 Task: View "lookup relationship" in related section.
Action: Mouse moved to (1122, 77)
Screenshot: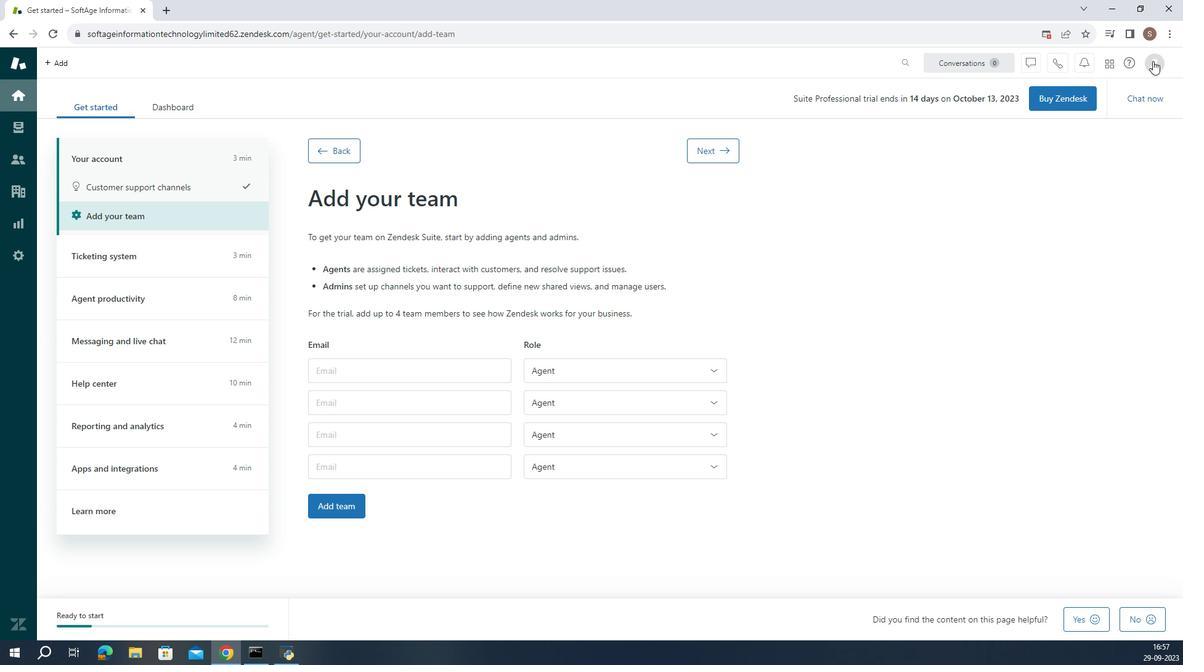 
Action: Mouse pressed left at (1122, 77)
Screenshot: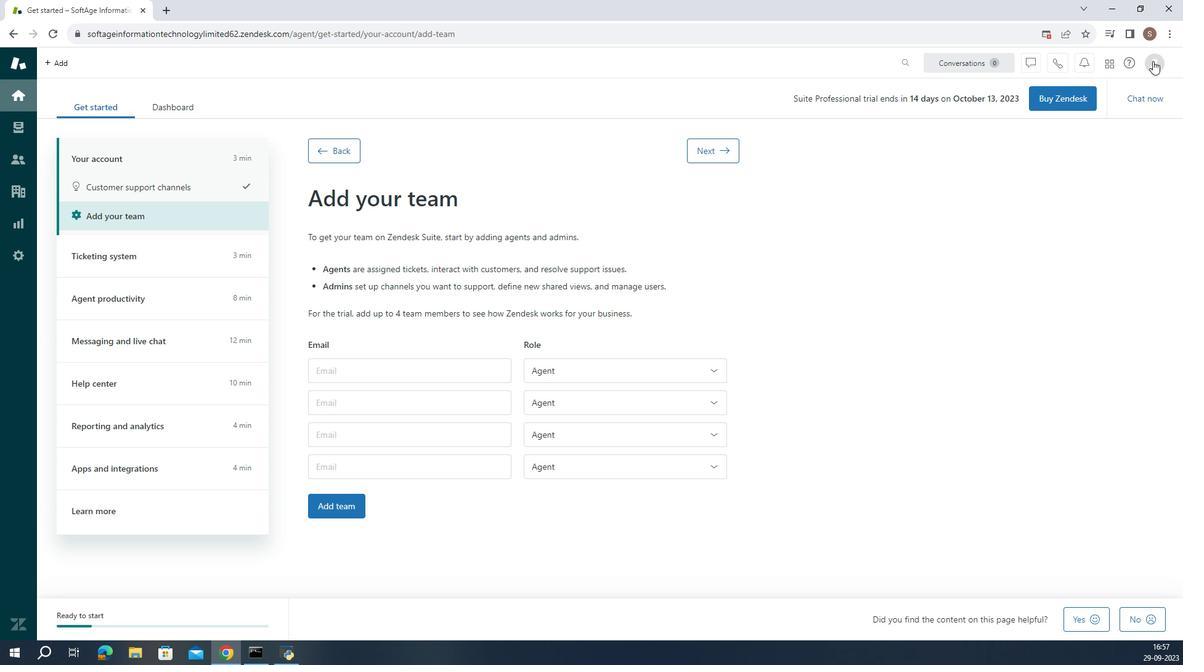 
Action: Mouse moved to (1061, 106)
Screenshot: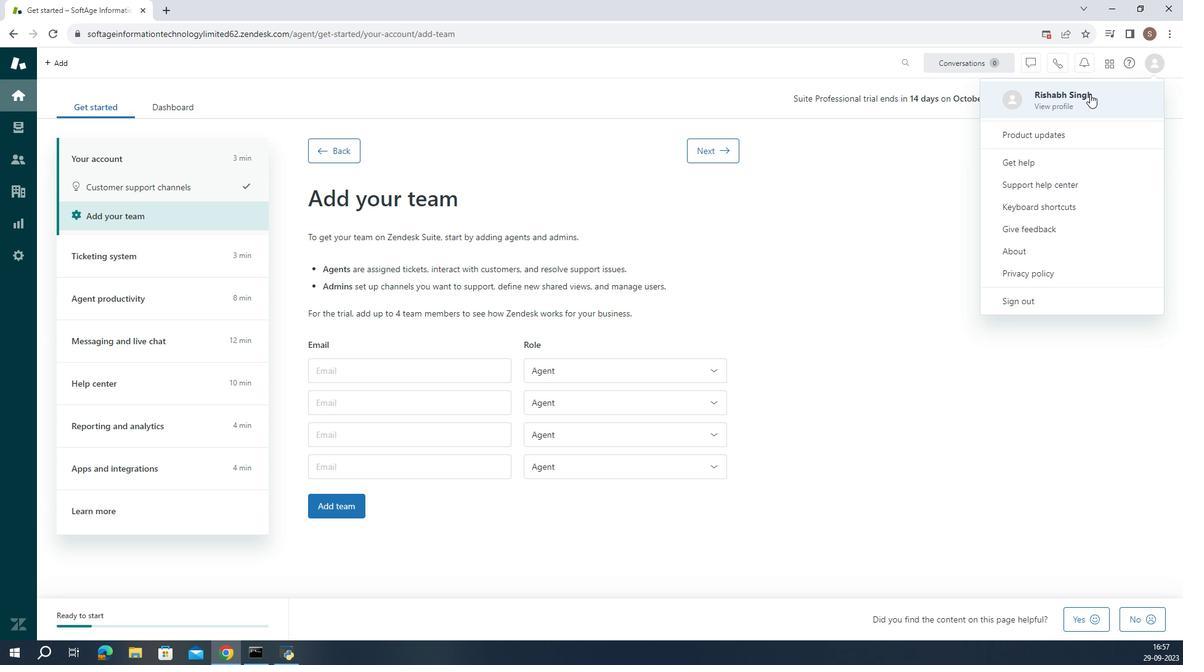 
Action: Mouse pressed left at (1061, 106)
Screenshot: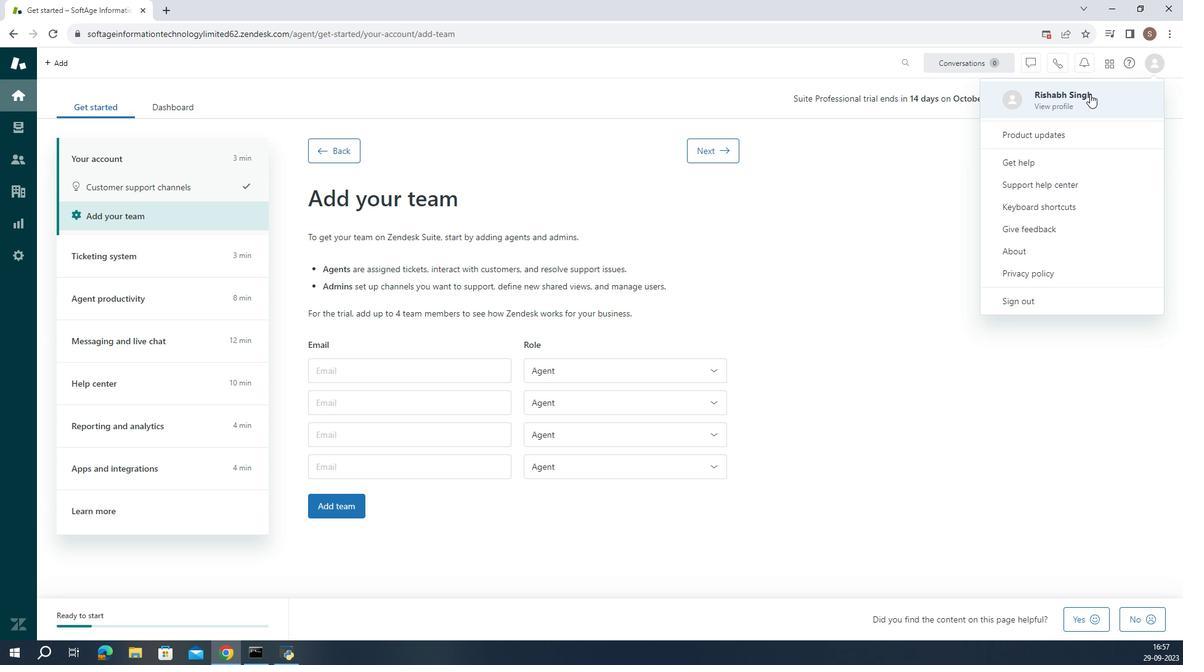 
Action: Mouse moved to (326, 176)
Screenshot: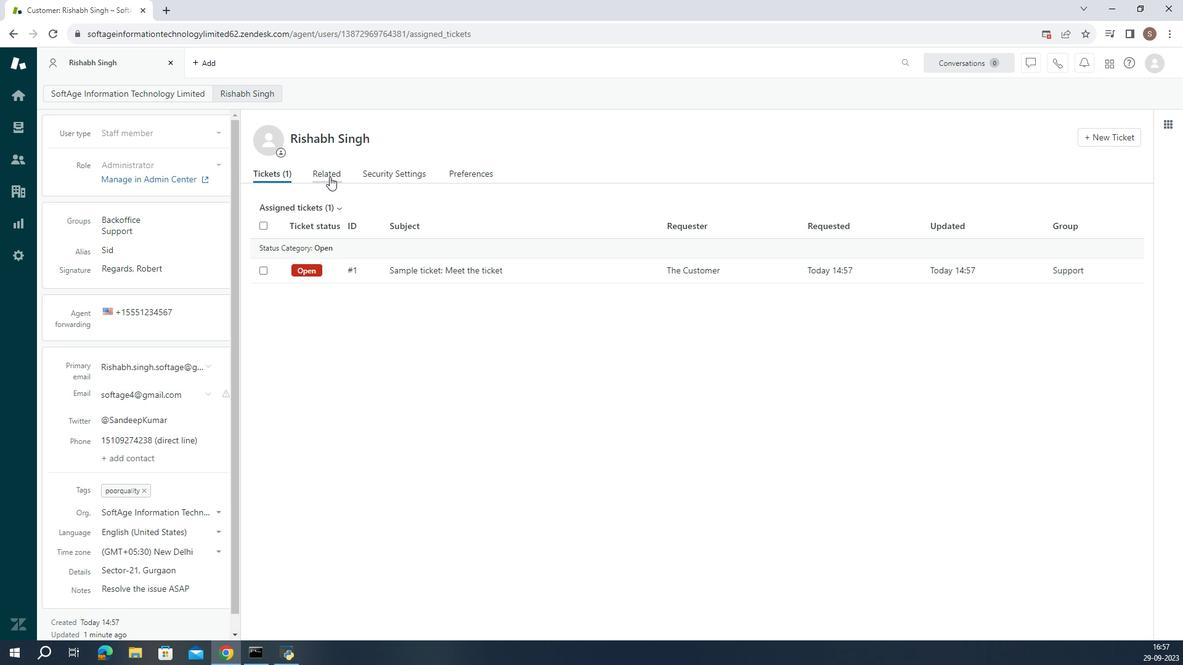 
Action: Mouse pressed left at (326, 176)
Screenshot: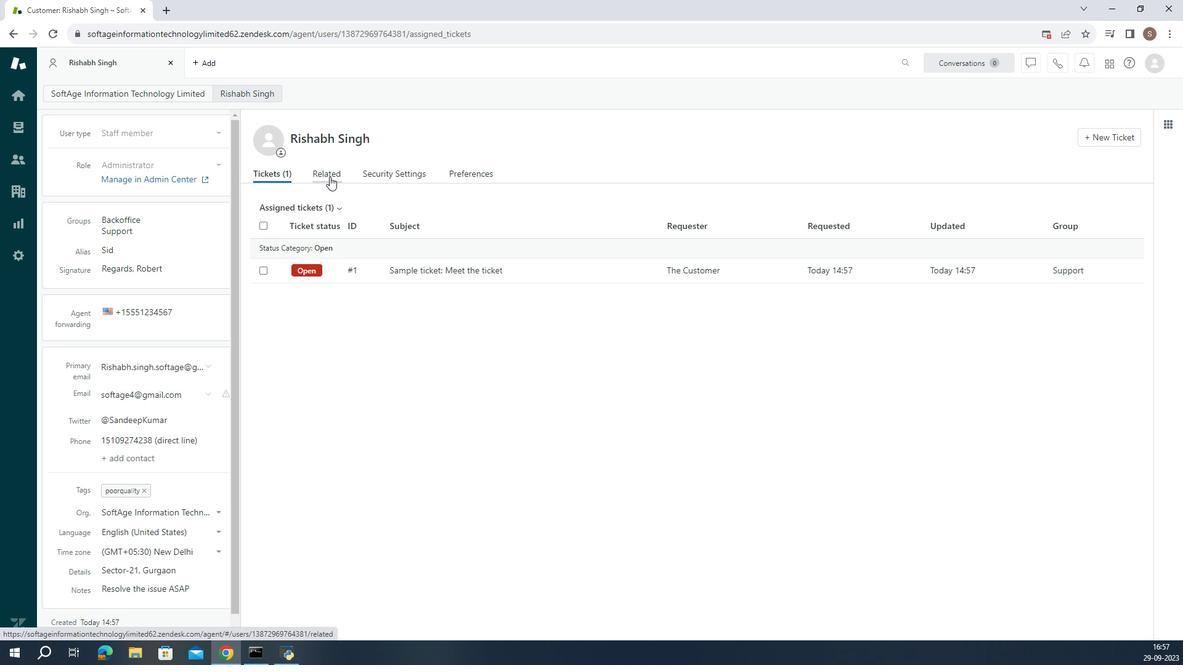 
Action: Mouse moved to (637, 337)
Screenshot: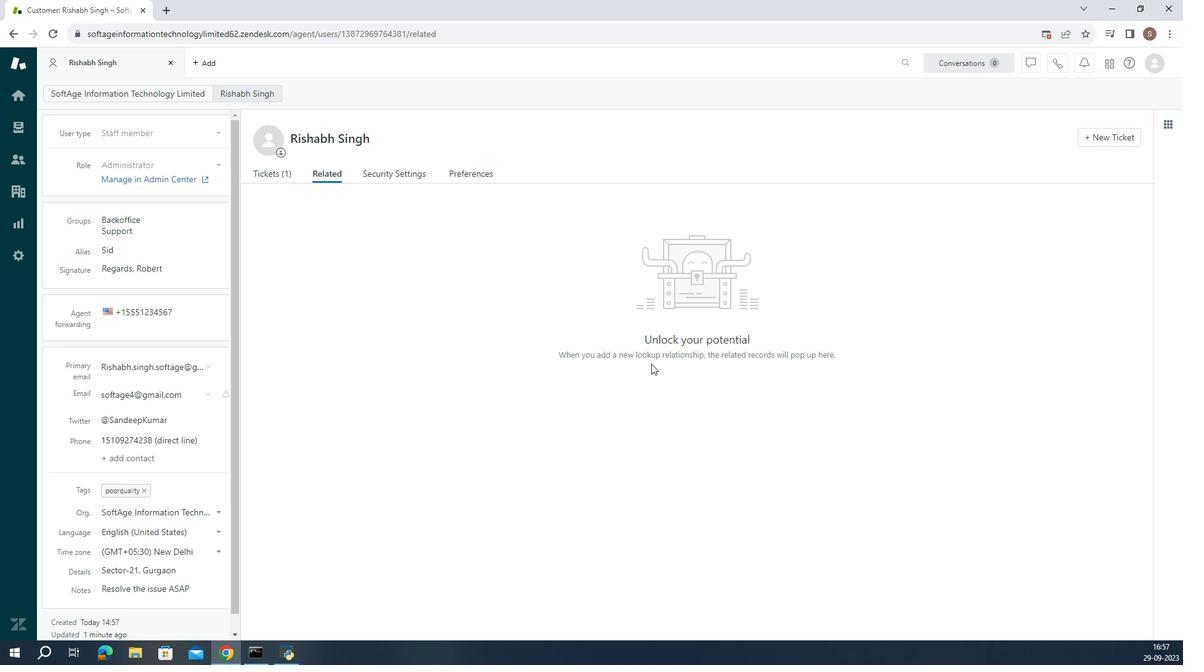 
